 Task: Set the company name to 'does not match regex' while find customer
Action: Mouse moved to (152, 18)
Screenshot: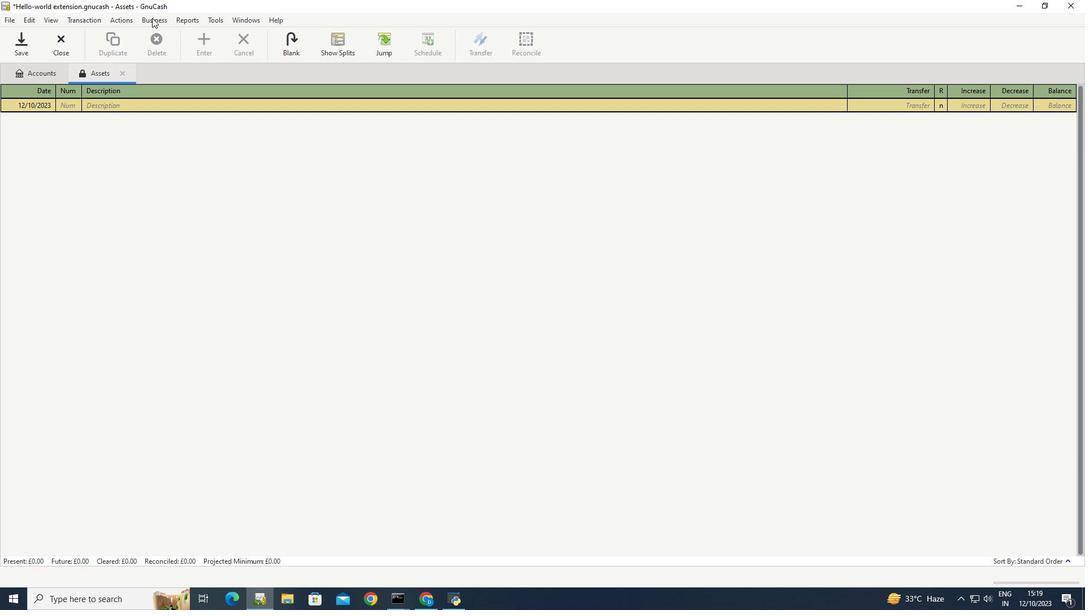 
Action: Mouse pressed left at (152, 18)
Screenshot: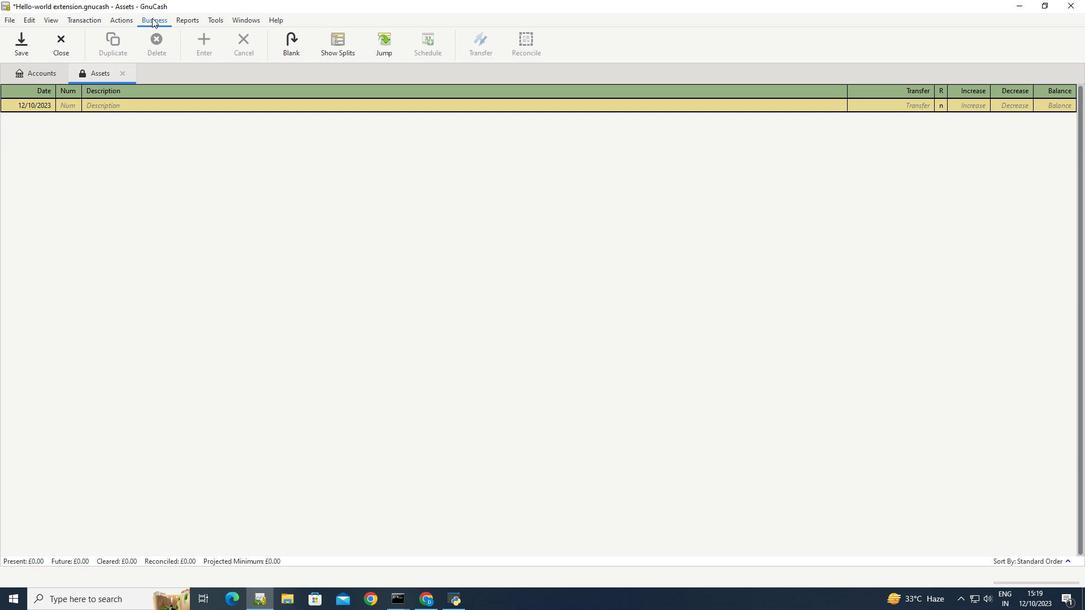 
Action: Mouse moved to (296, 62)
Screenshot: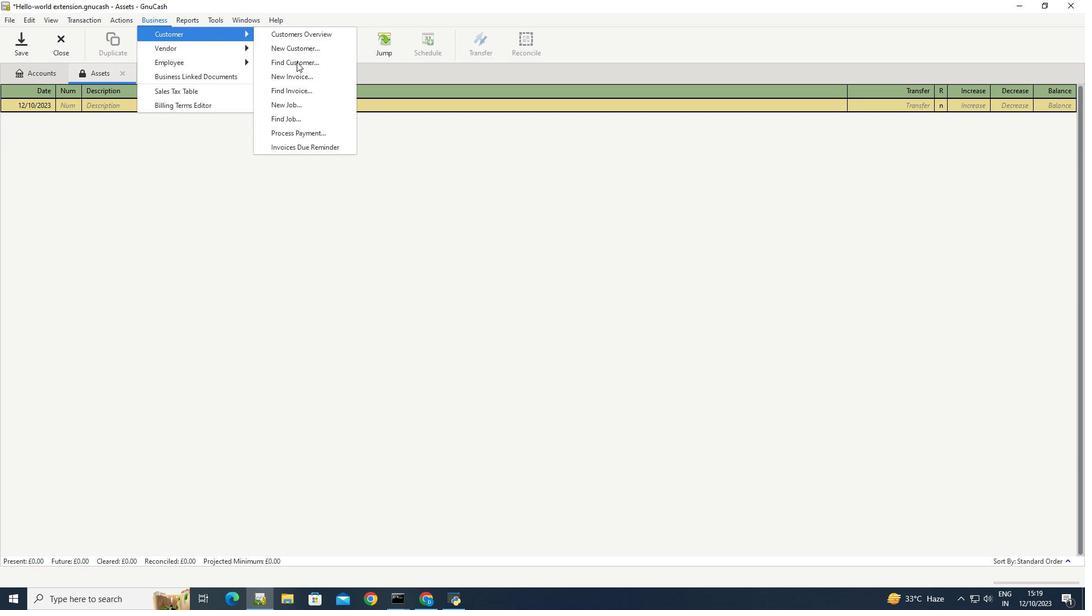 
Action: Mouse pressed left at (296, 62)
Screenshot: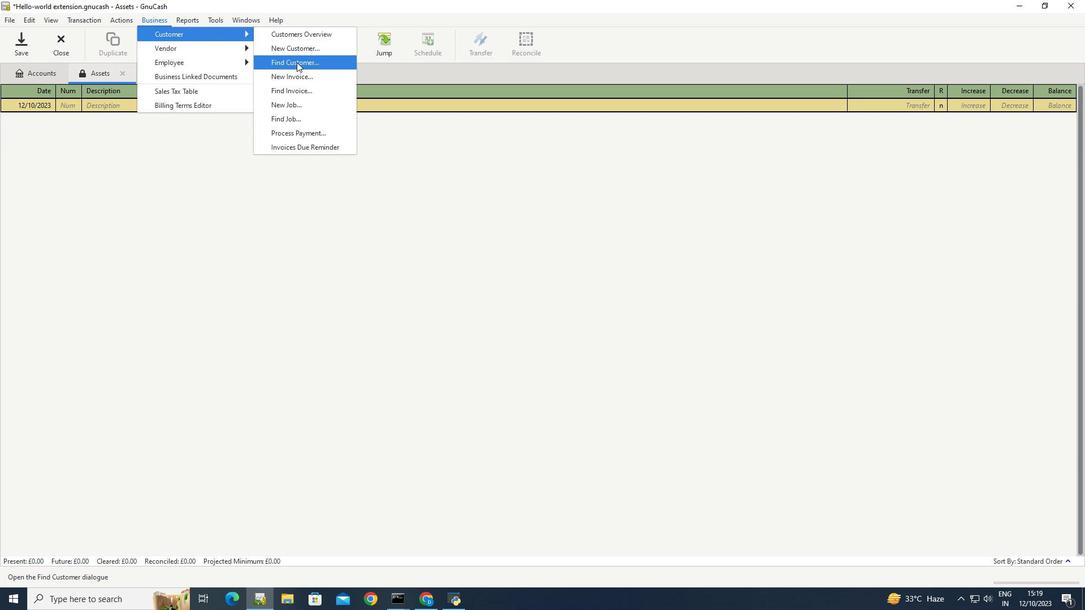 
Action: Mouse moved to (418, 266)
Screenshot: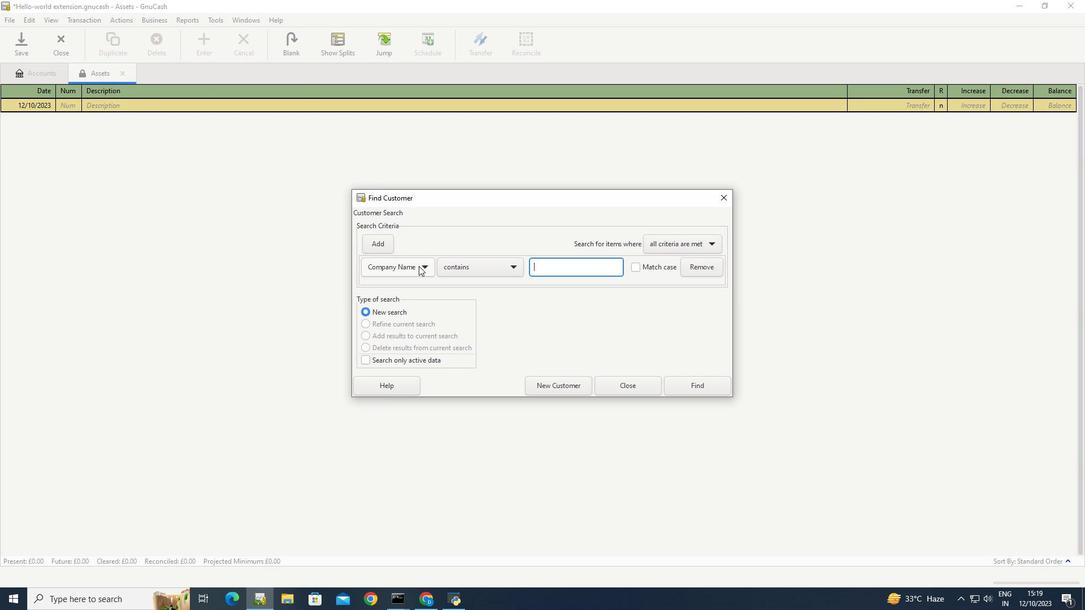 
Action: Mouse pressed left at (418, 266)
Screenshot: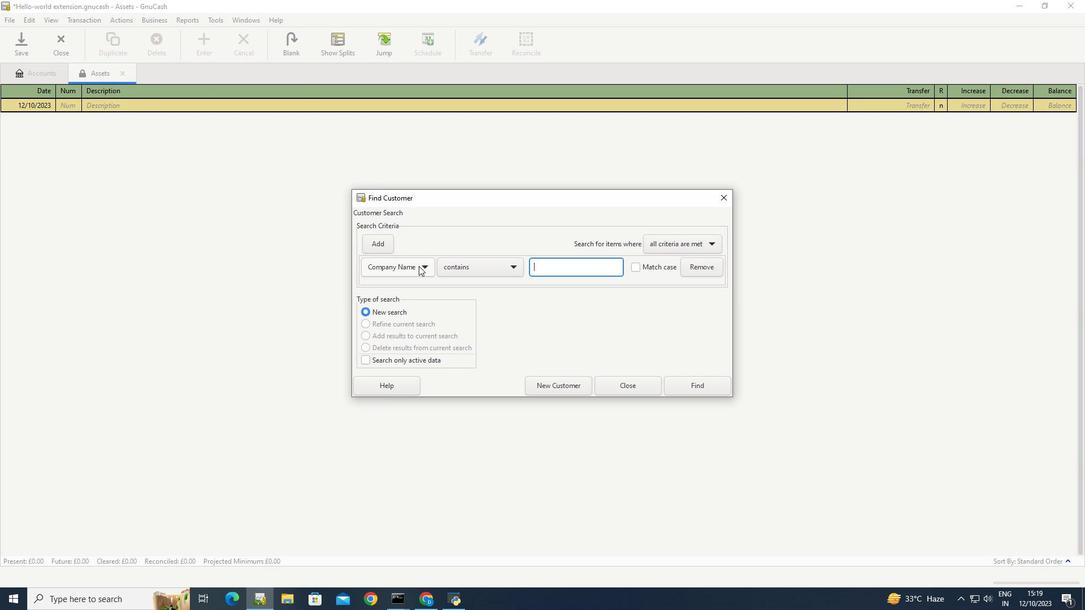 
Action: Mouse moved to (386, 267)
Screenshot: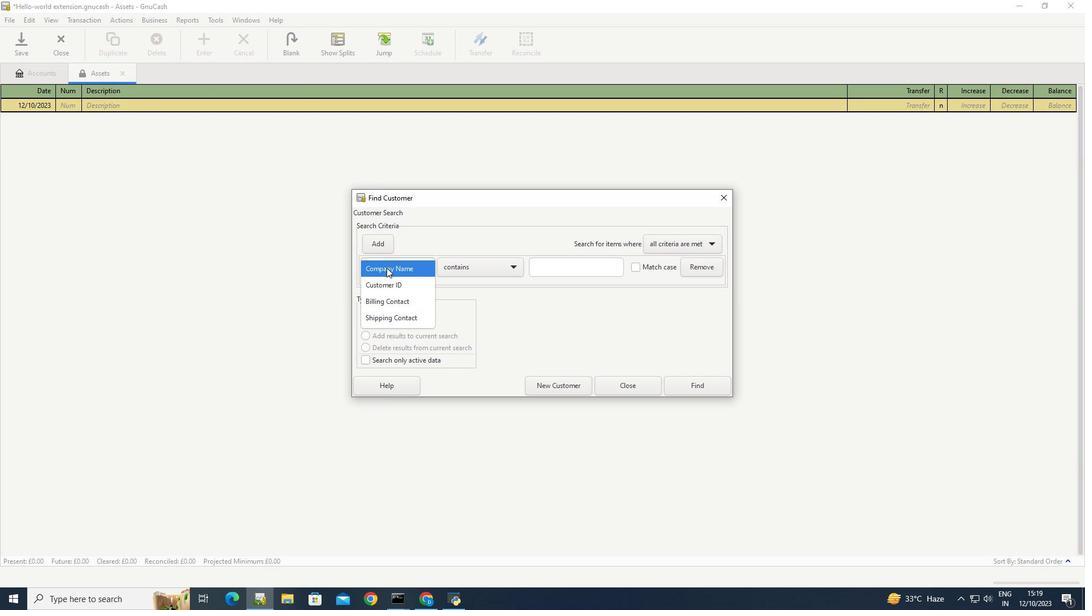 
Action: Mouse pressed left at (386, 267)
Screenshot: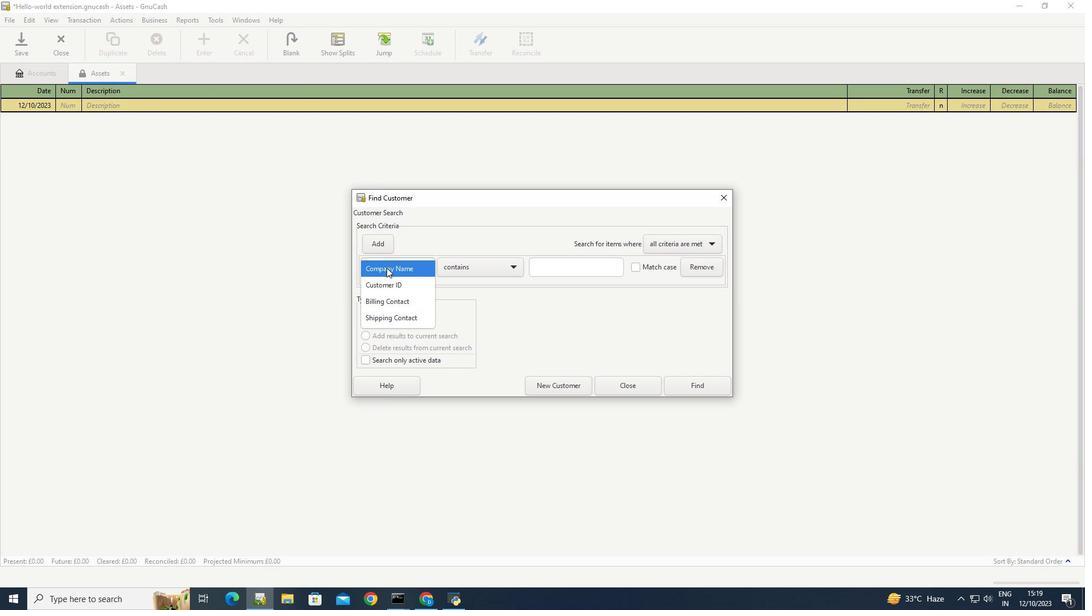 
Action: Mouse moved to (510, 269)
Screenshot: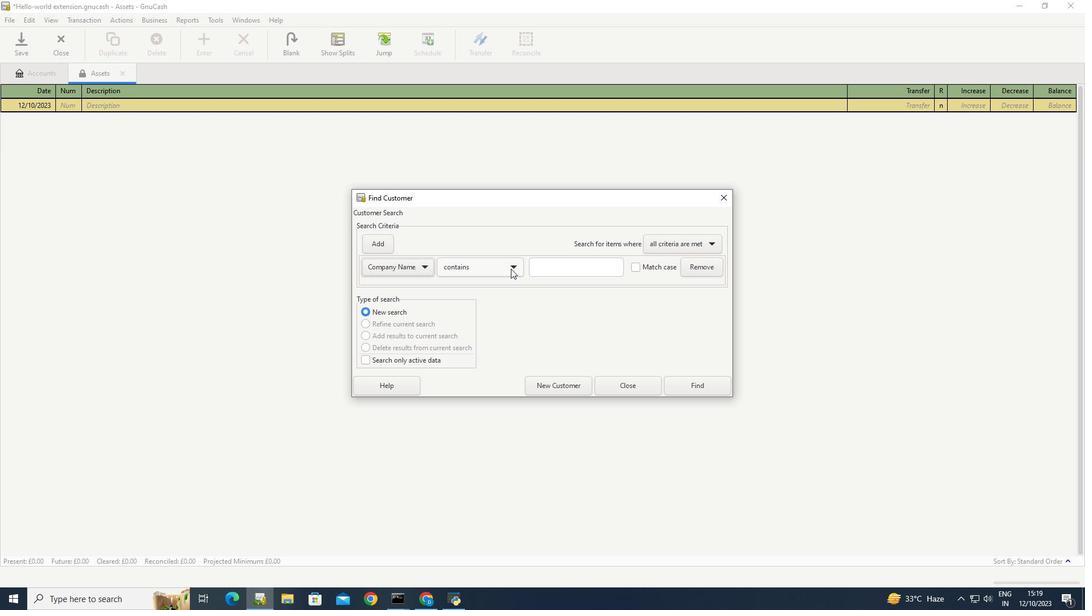
Action: Mouse pressed left at (510, 269)
Screenshot: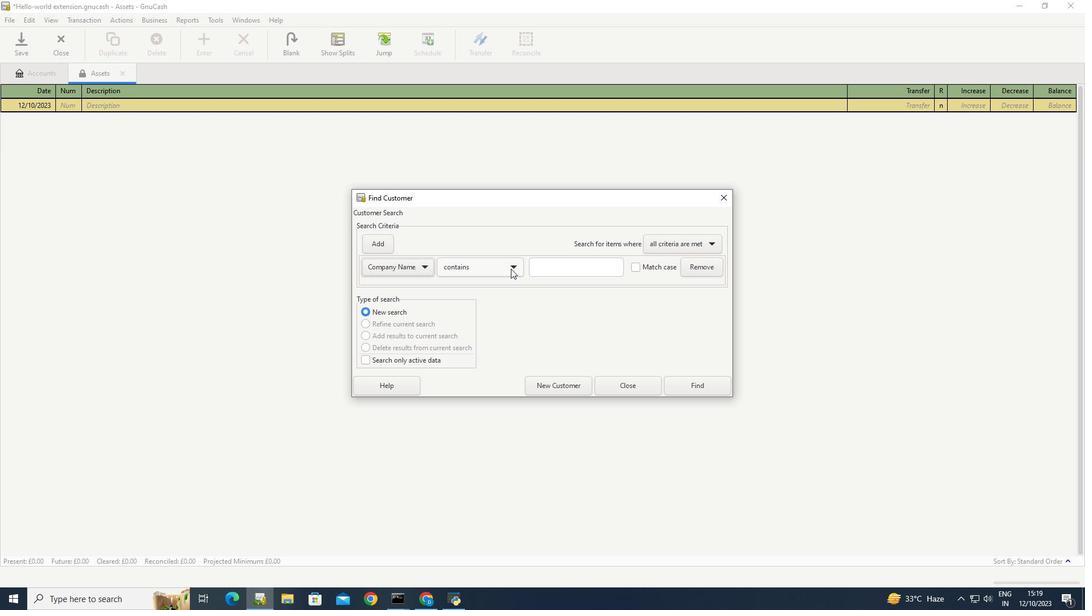 
Action: Mouse moved to (496, 315)
Screenshot: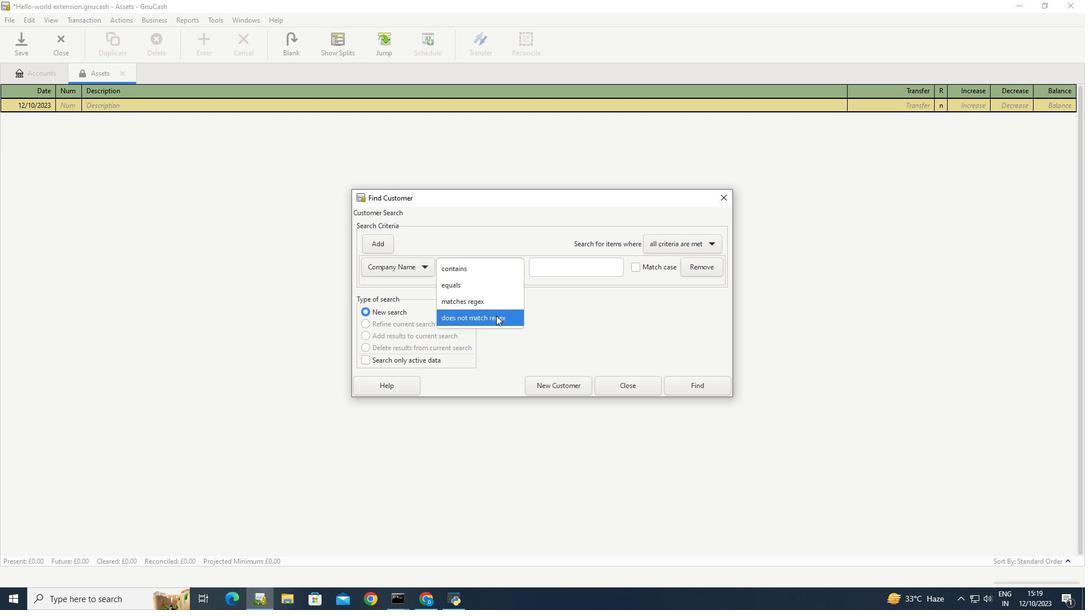 
Action: Mouse pressed left at (496, 315)
Screenshot: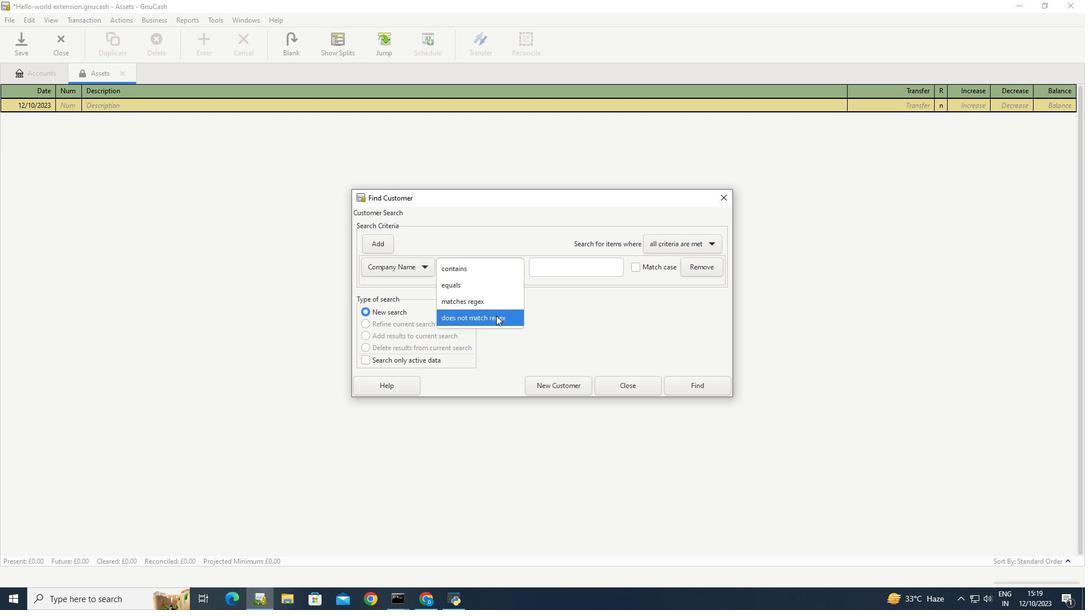 
Action: Mouse moved to (525, 313)
Screenshot: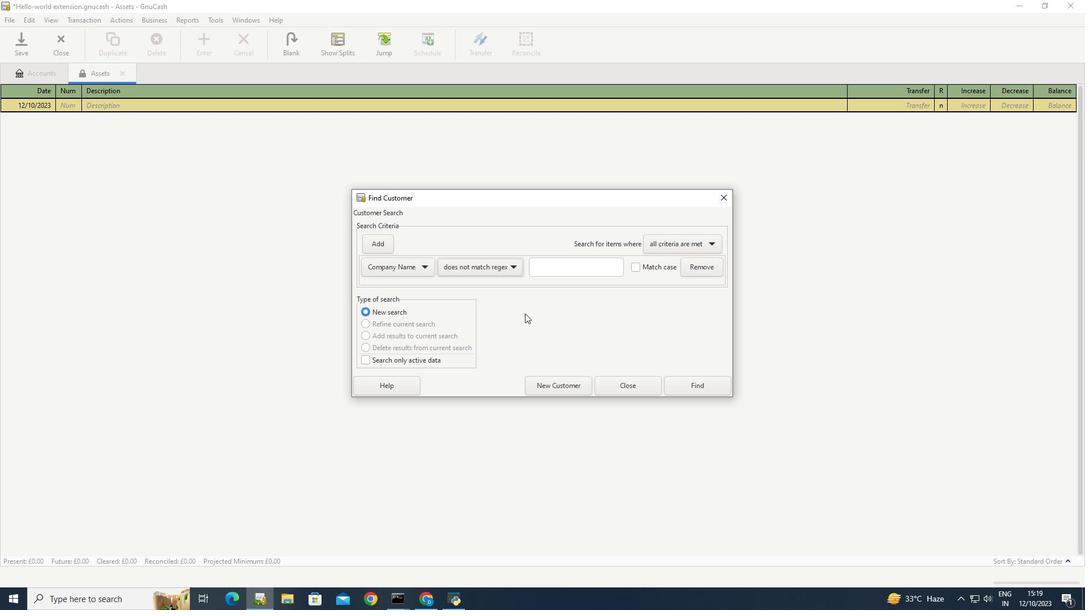 
Action: Mouse pressed left at (525, 313)
Screenshot: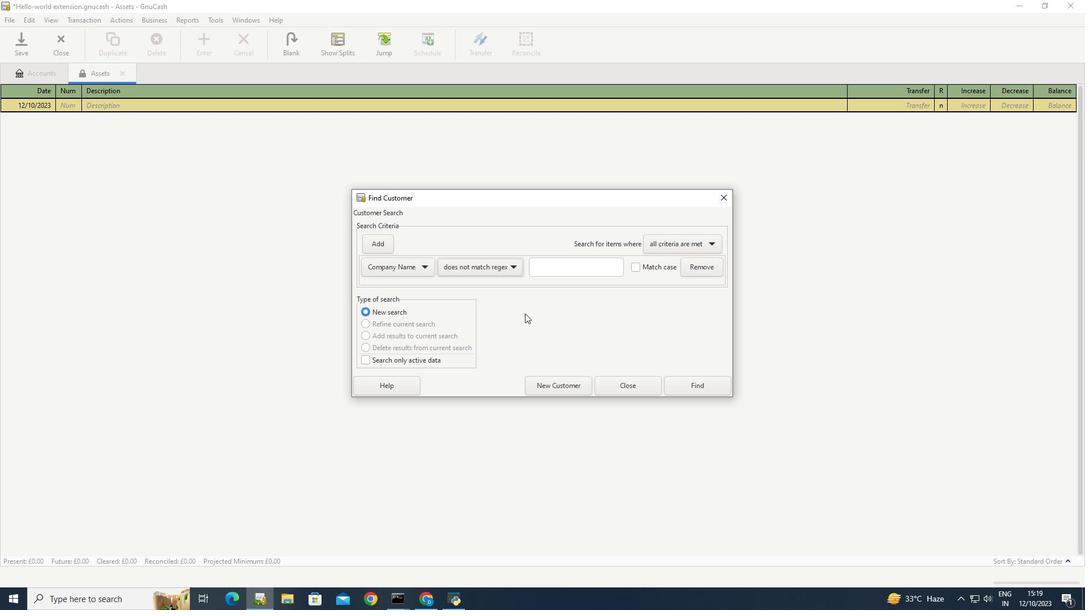 
